 Task: Update a ticket to a specialized team for handling inquiries related to data migration.
Action: Mouse moved to (220, 328)
Screenshot: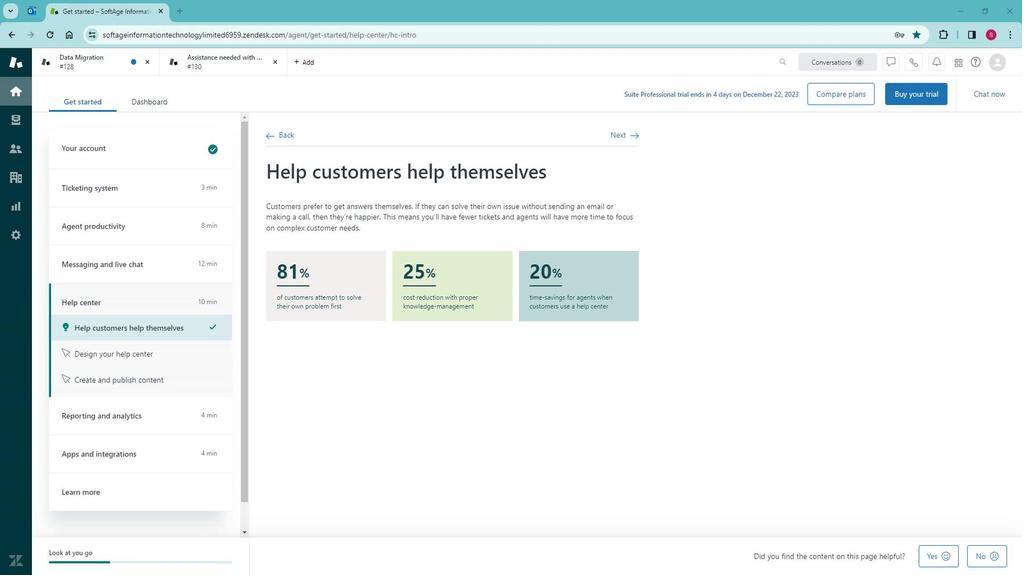 
Action: Mouse pressed left at (220, 328)
Screenshot: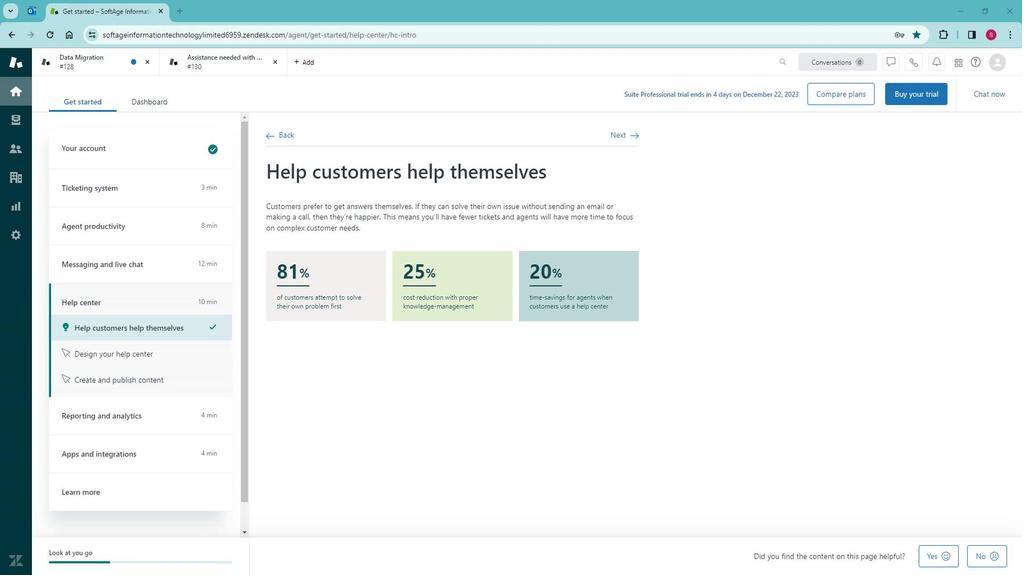 
Action: Mouse moved to (220, 328)
Screenshot: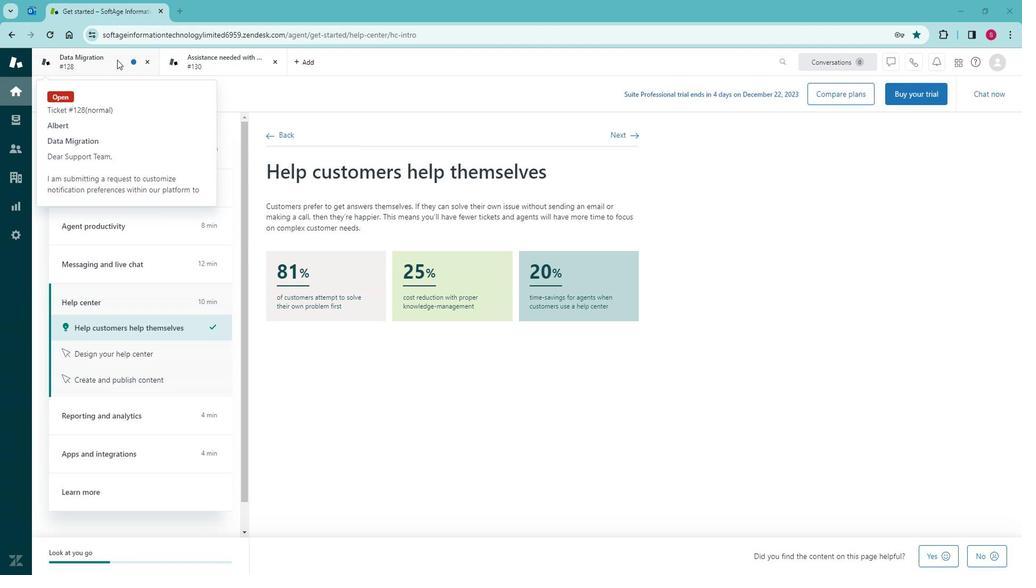 
Action: Mouse pressed left at (220, 328)
Screenshot: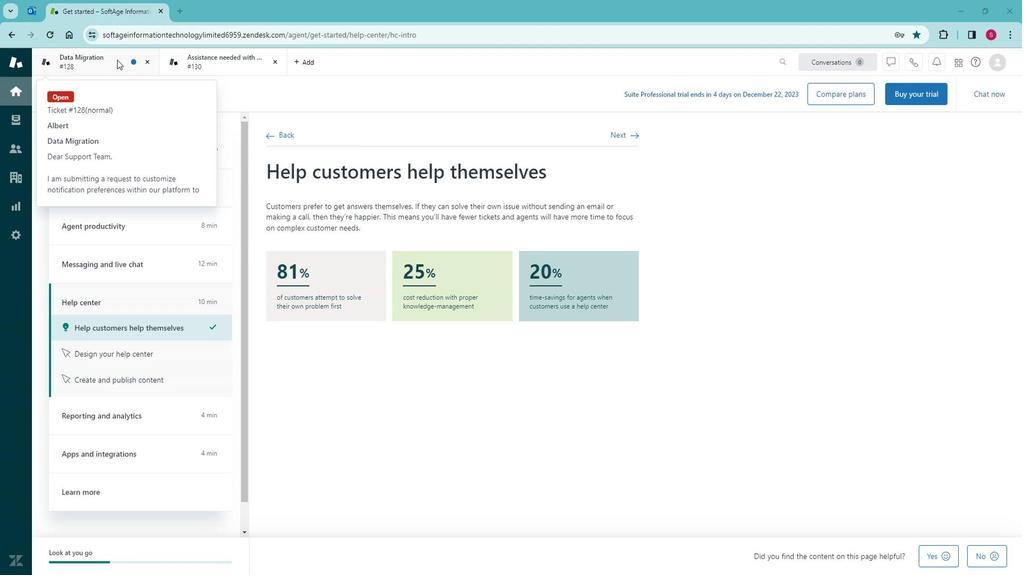 
Action: Mouse moved to (220, 335)
Screenshot: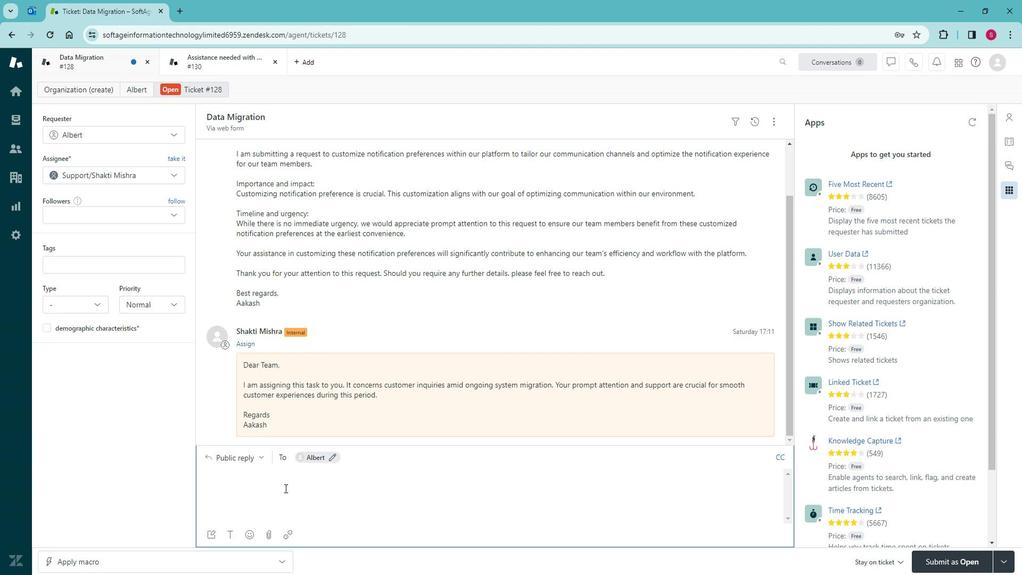 
Action: Mouse pressed left at (220, 335)
Screenshot: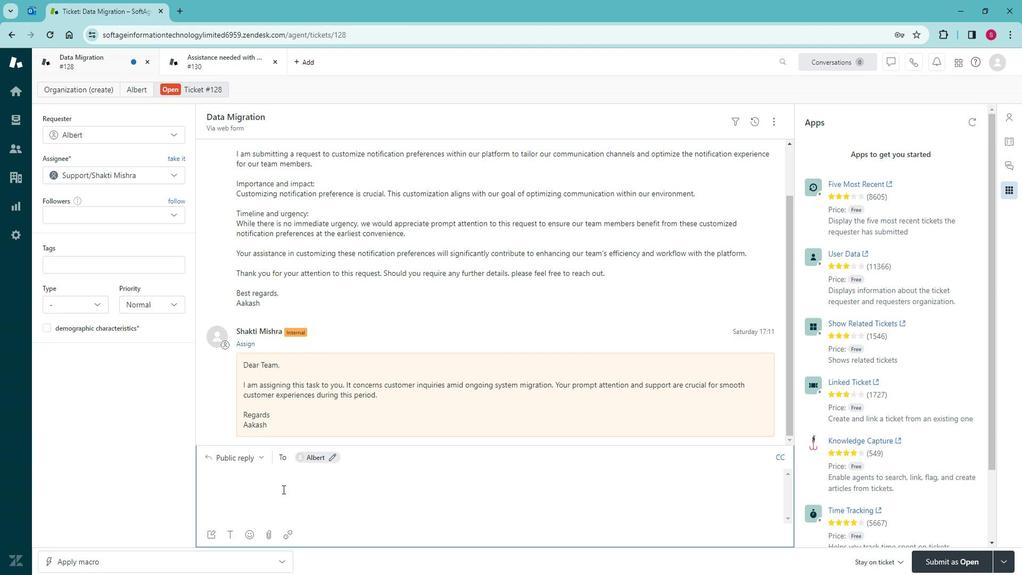 
Action: Mouse moved to (220, 332)
Screenshot: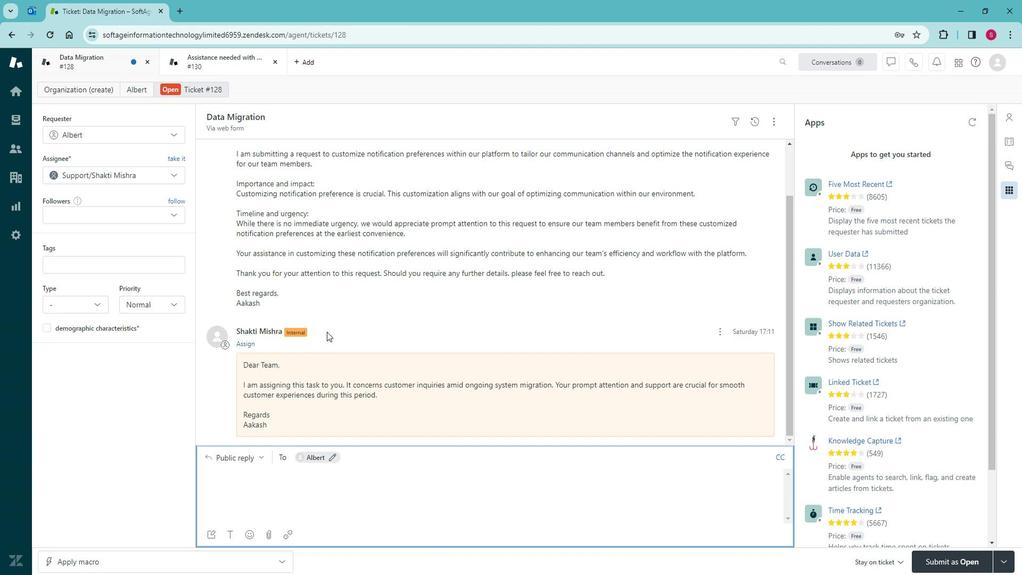 
Action: Key pressed <Key.caps_lock>H<Key.caps_lock>i<Key.space><Key.caps_lock>S<Key.caps_lock><Key.backspace><Key.caps_lock><Key.backspace><Key.backspace><Key.backspace>D<Key.caps_lock>er<Key.space><Key.backspace><Key.backspace>ar<Key.space>support<Key.space>team,<Key.enter><Key.caps_lock><Key.enter>I<Key.caps_lock><Key.space>hpe<Key.space>this<Key.space>message<Key.space>wi<Key.backspace><Key.backspace>finds<Key.space>you<Key.space>well.<Key.space>
Screenshot: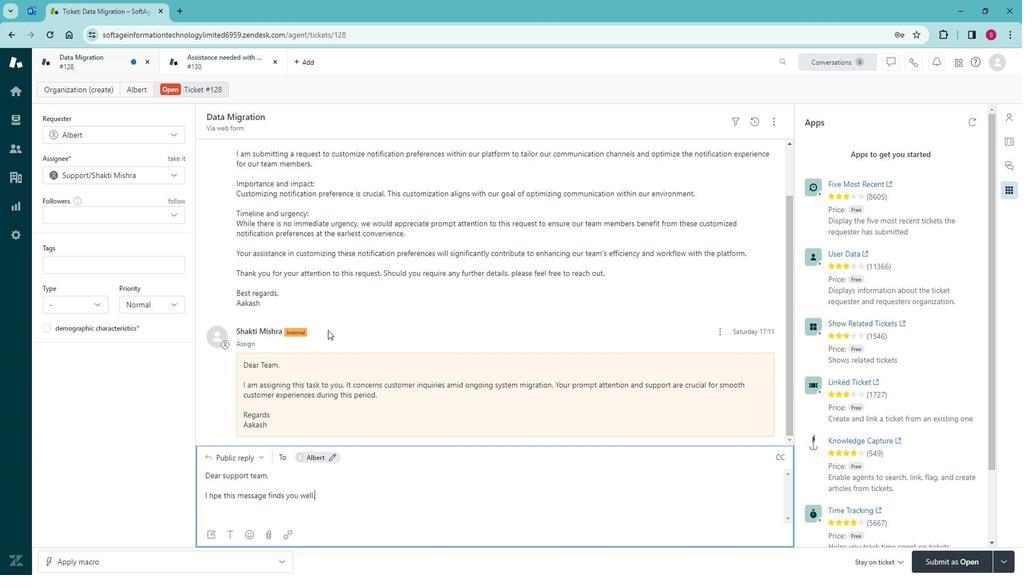 
Action: Mouse moved to (220, 335)
Screenshot: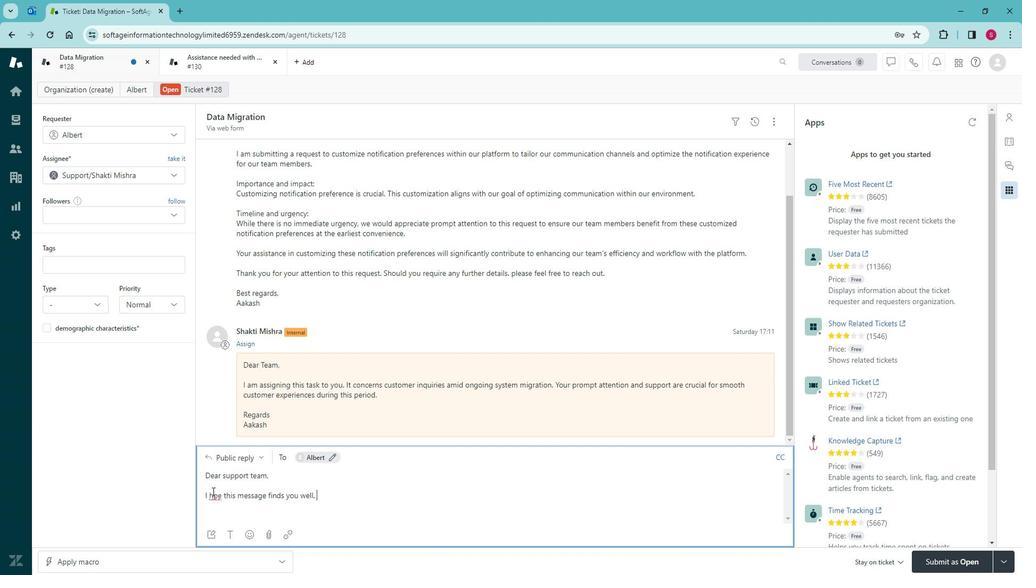 
Action: Mouse pressed left at (220, 335)
Screenshot: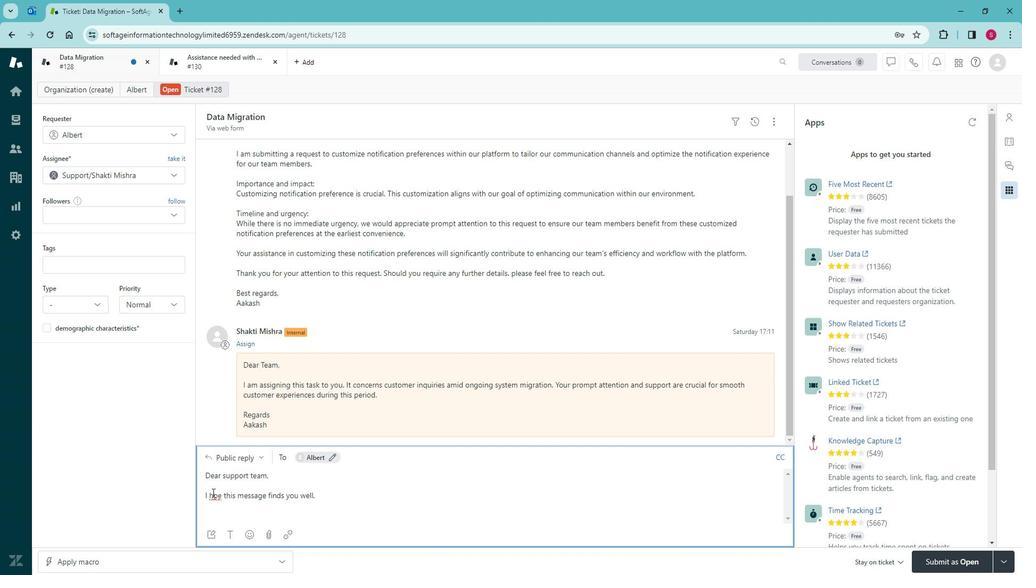 
Action: Mouse moved to (220, 336)
Screenshot: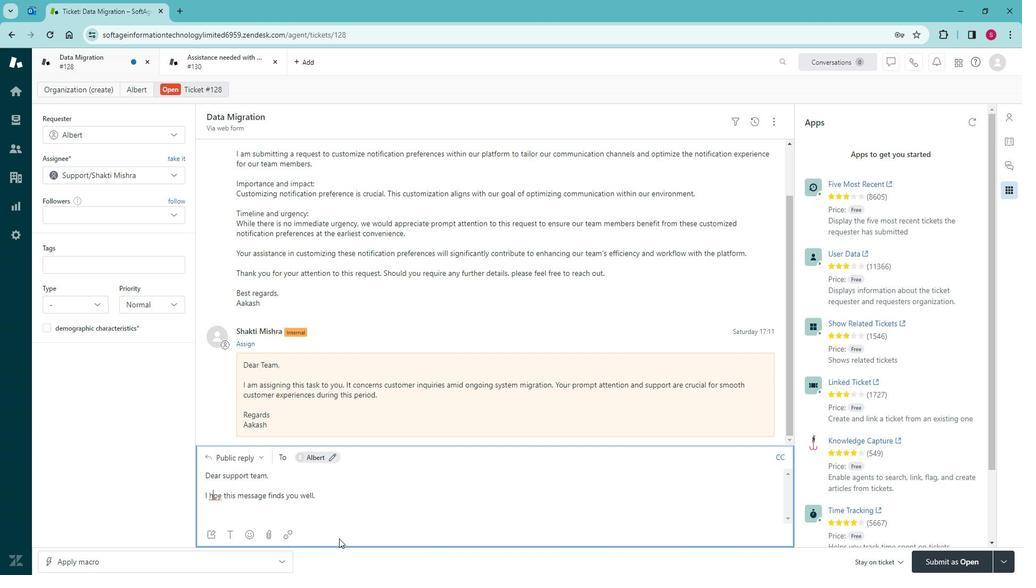 
Action: Key pressed o
Screenshot: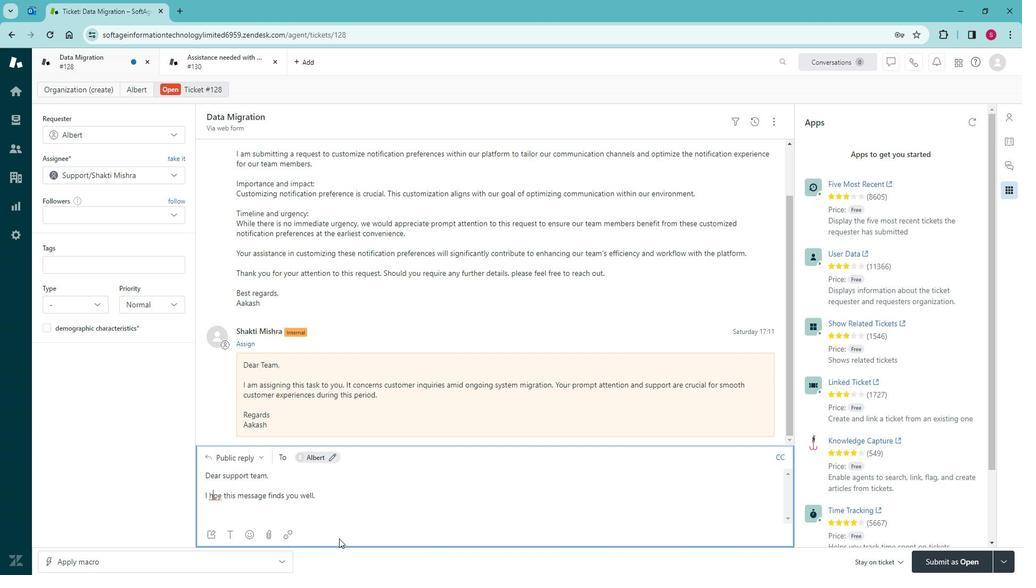 
Action: Mouse moved to (220, 335)
Screenshot: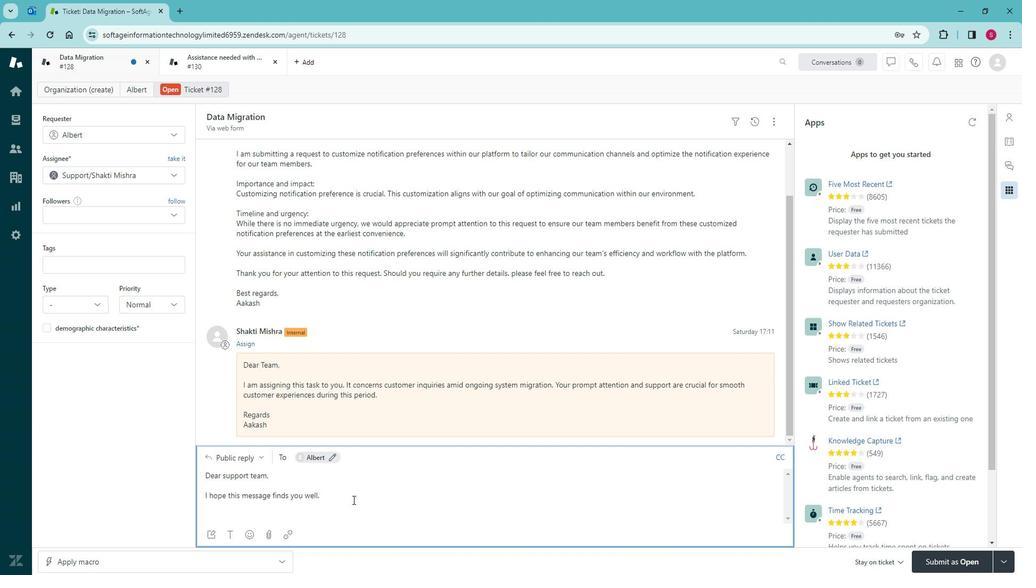 
Action: Mouse pressed left at (220, 335)
Screenshot: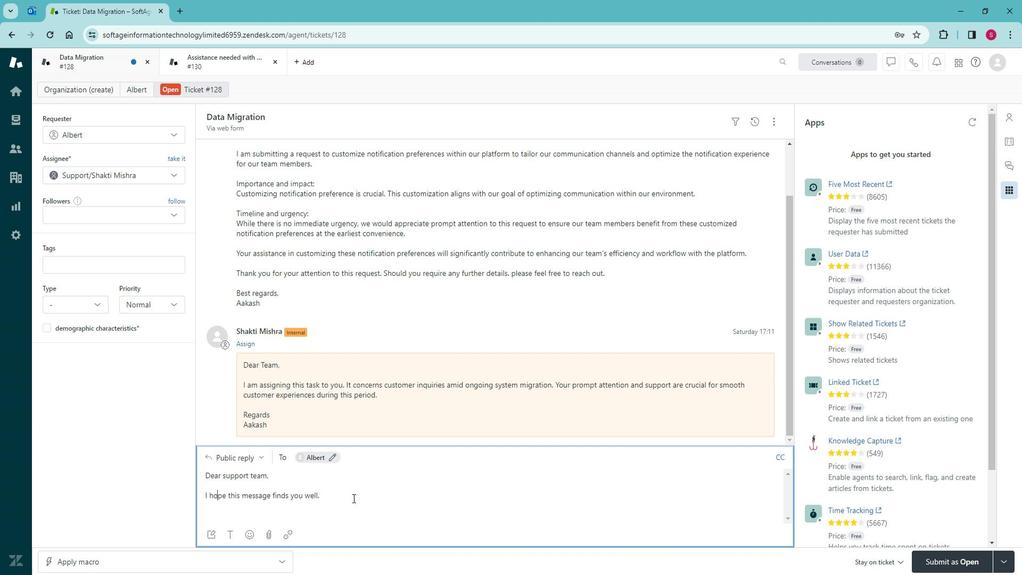 
Action: Mouse moved to (220, 335)
Screenshot: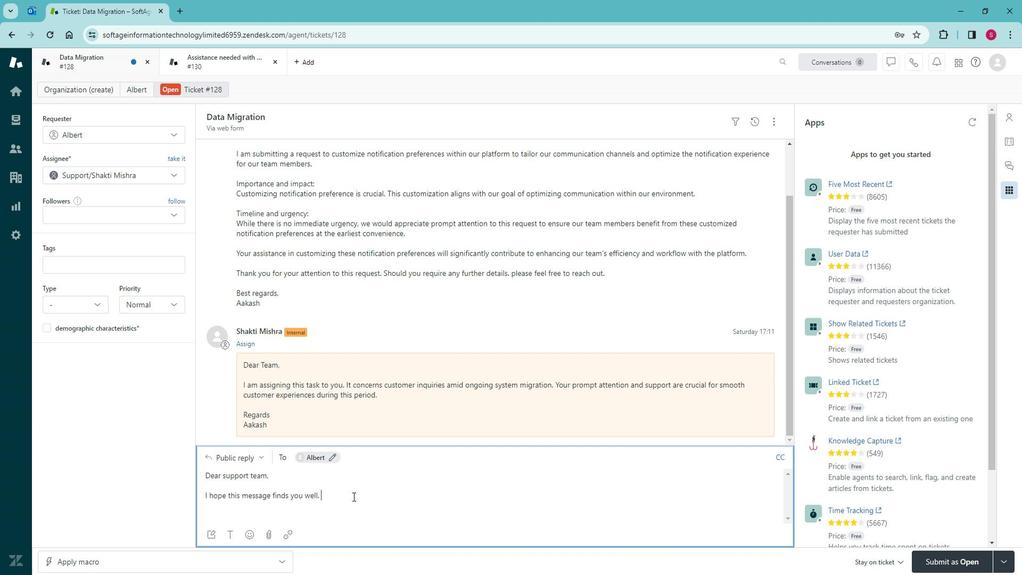 
Action: Key pressed <Key.caps_lock>I<Key.caps_lock><Key.space>waned<Key.backspace><Key.backspace>ted<Key.space>t<Key.space><Key.backspace>o<Key.space>inform<Key.space>you<Key.space>that<Key.space><Key.caps_lock>I<Key.caps_lock><Key.space>assigned<Key.space>the<Key.space>recent<Key.space>data<Key.space>migration<Key.space>inquiry<Key.space>to<Key.space>yo<Key.backspace><Key.backspace>our<Key.space>ssp<Key.backspace><Key.backspace><Key.backspace>specialized<Key.space>team.<Key.space><Key.caps_lock>T<Key.caps_lock>her<Key.space>are<Key.space>well-versed<Key.space>in<Key.space>handling<Key.space>such<Key.space>sa<Key.backspace><Key.backspace>casee<Key.backspace>s<Key.space>and<Key.space>will<Key.space>be<Key.space>in<Key.space>toud<Key.backspace>hc<Key.space><Key.backspace><Key.backspace><Key.backspace>ch<Key.space>with<Key.space>teh<Key.space><Key.backspace><Key.backspace><Key.backspace>he<Key.space>customer<Key.space>promptly.<Key.enter><Key.enter><Key.caps_lock>BES<Key.backspace><Key.backspace><Key.caps_lock>est<Key.space>regards,<Key.enter><Key.caps_lock>A<Key.caps_lock>akash
Screenshot: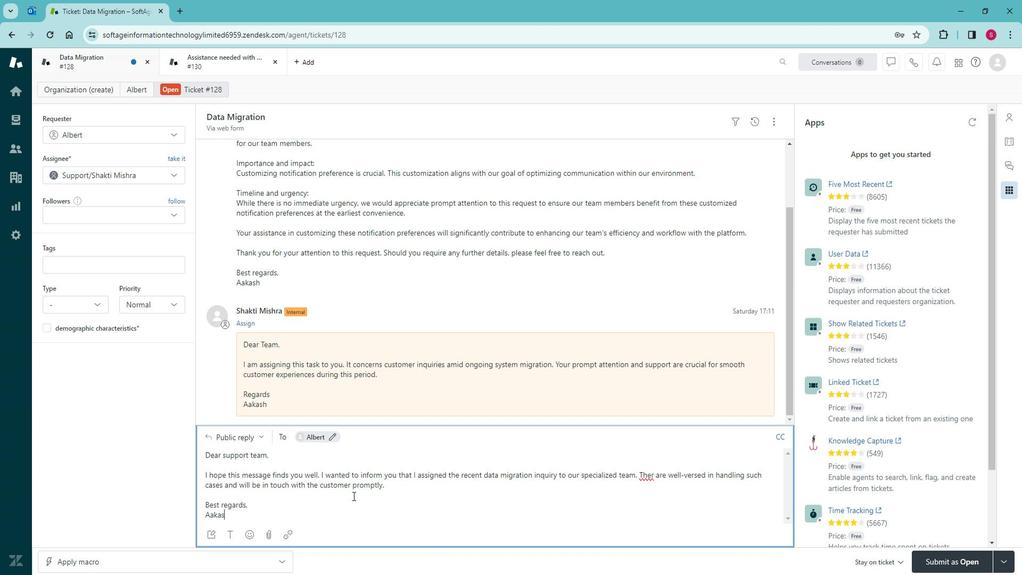 
Action: Mouse moved to (220, 335)
Screenshot: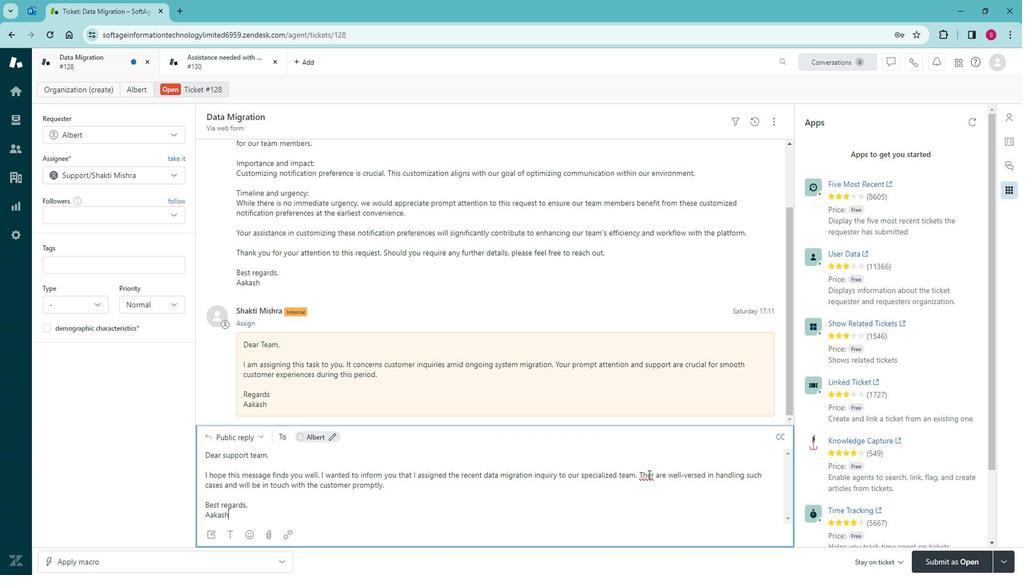 
Action: Mouse pressed right at (220, 335)
Screenshot: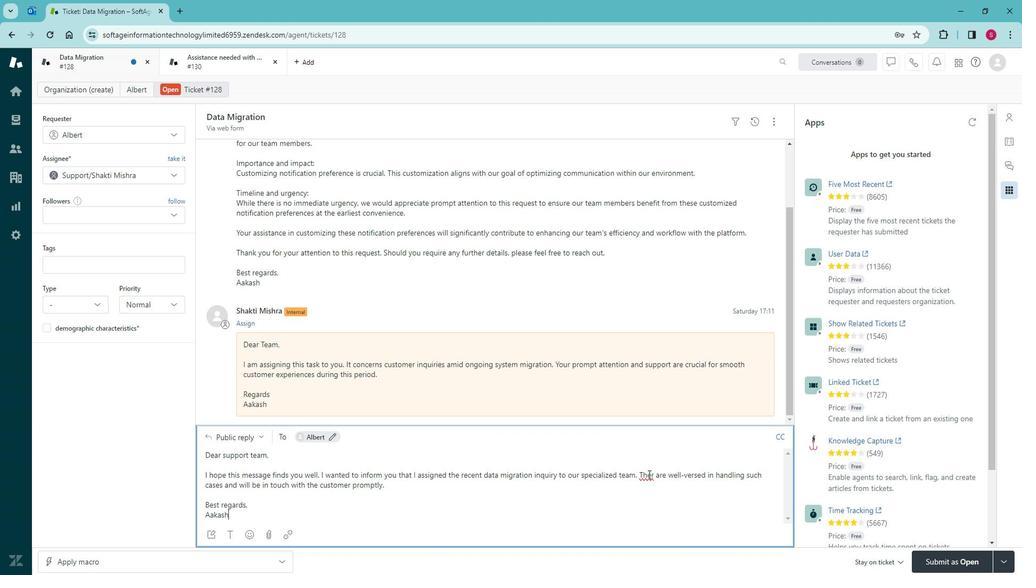 
Action: Mouse moved to (220, 335)
Screenshot: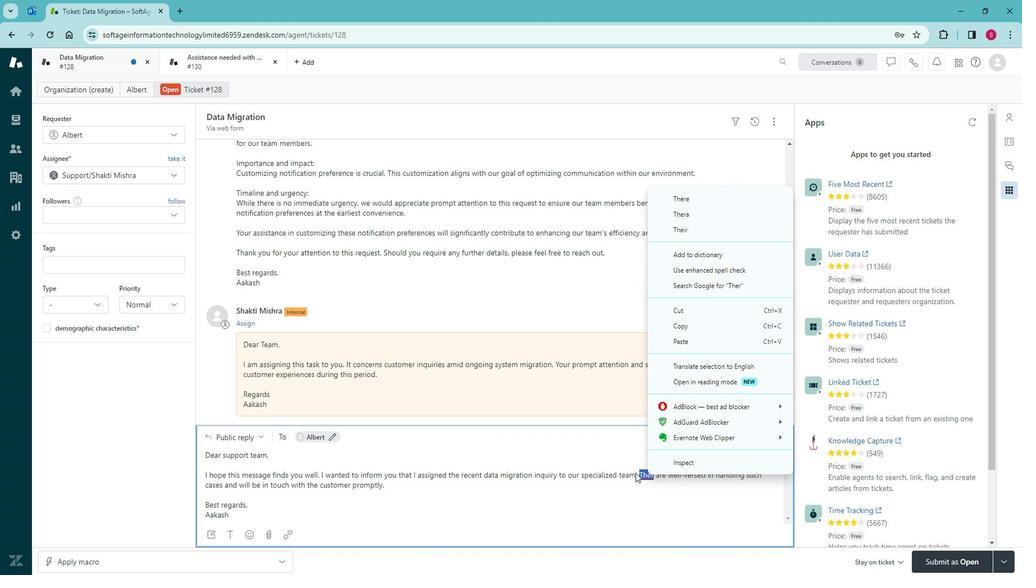
Action: Mouse pressed left at (220, 335)
Screenshot: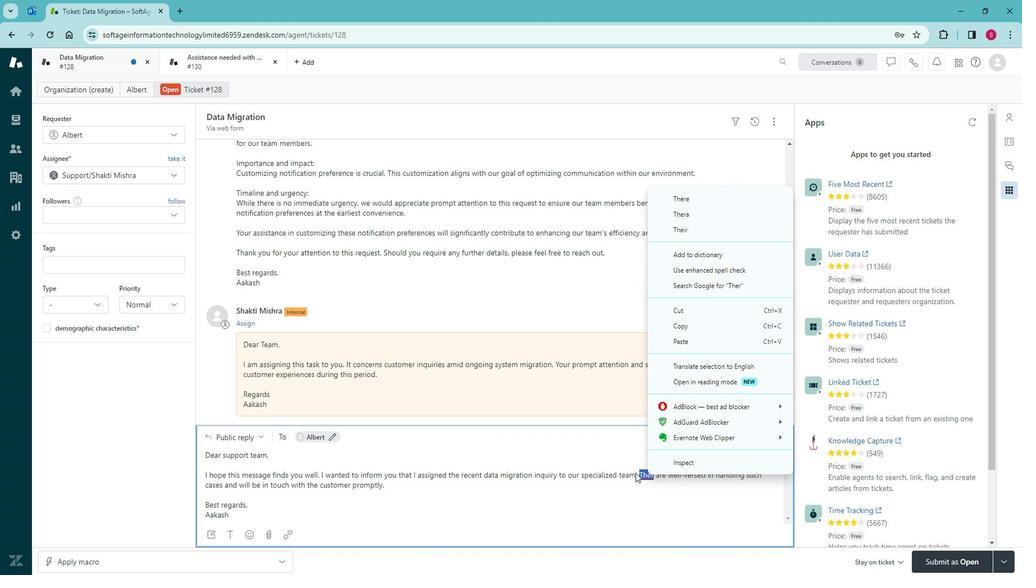 
Action: Mouse moved to (220, 335)
Screenshot: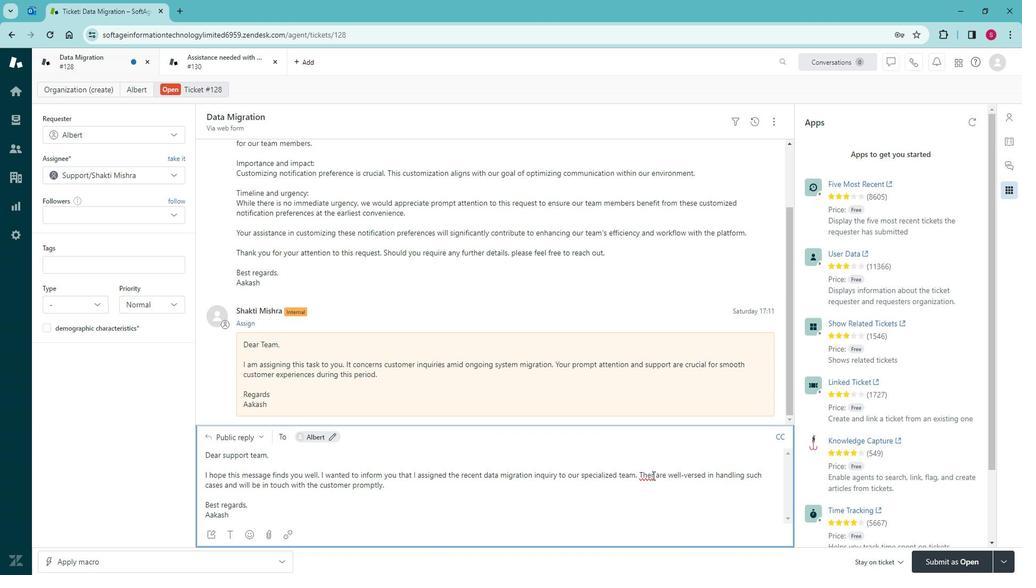 
Action: Mouse pressed left at (220, 335)
Screenshot: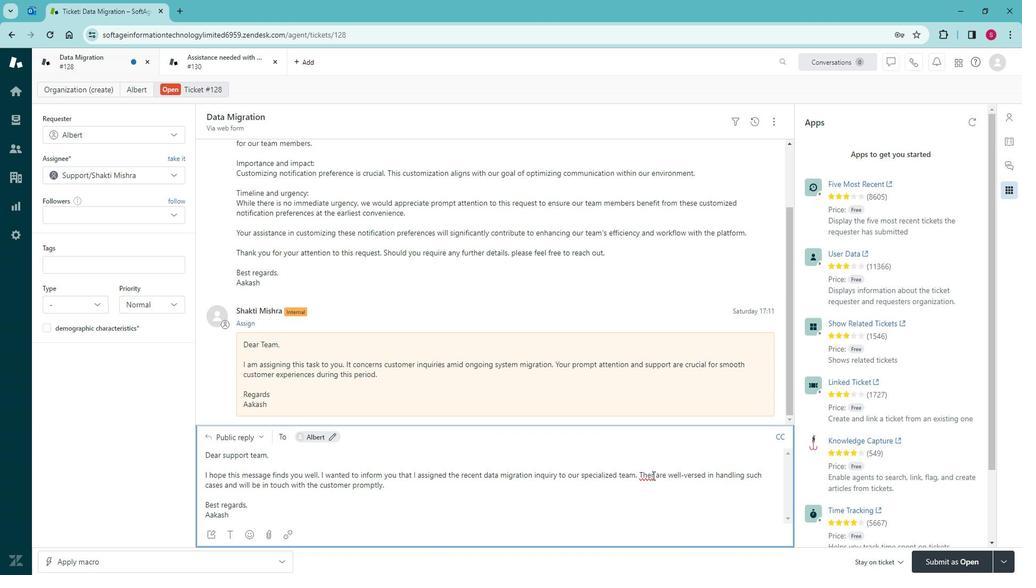 
Action: Mouse moved to (220, 335)
Screenshot: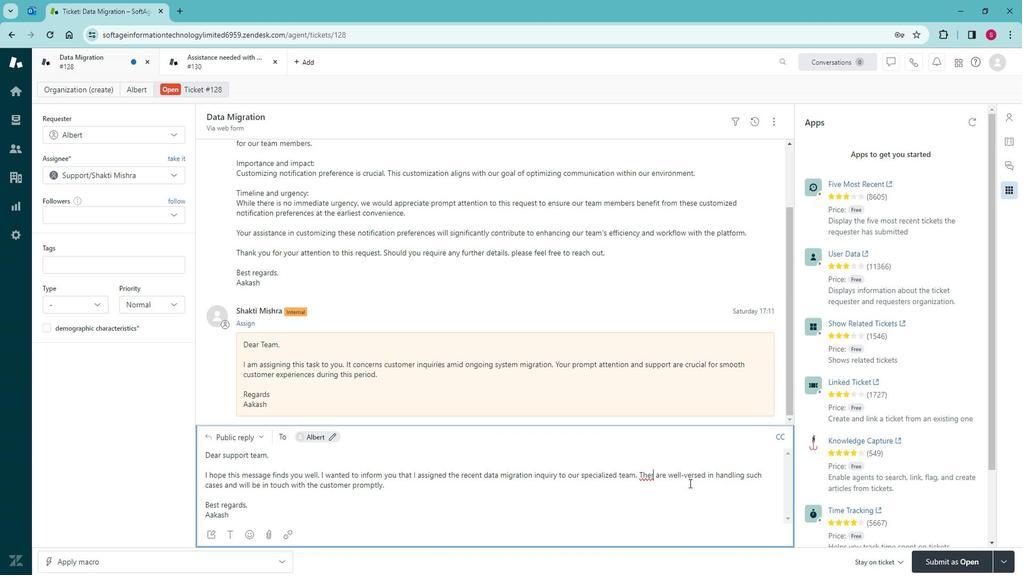 
Action: Key pressed <Key.backspace>t<Key.backspace>y
Screenshot: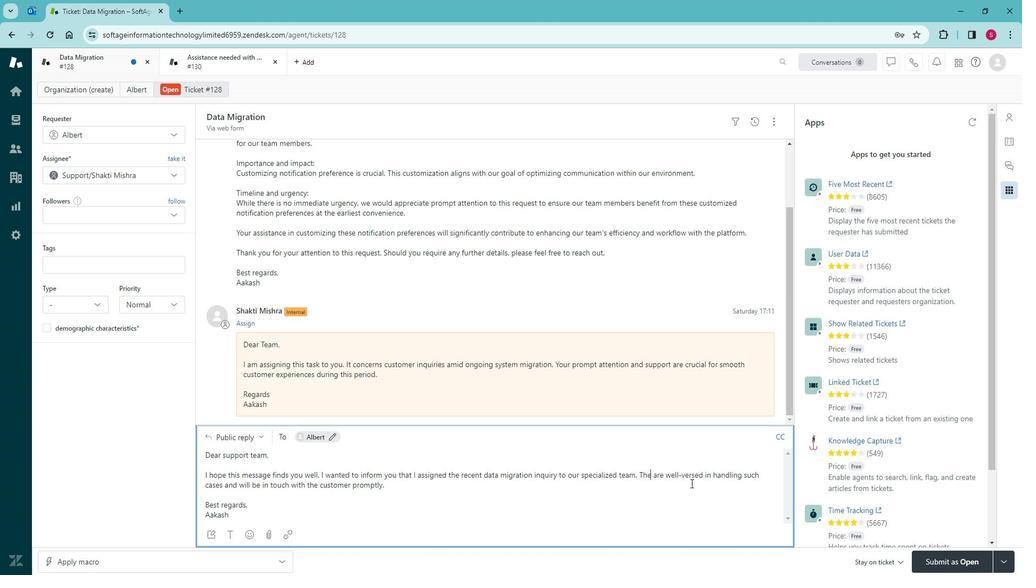 
Action: Mouse moved to (220, 334)
Screenshot: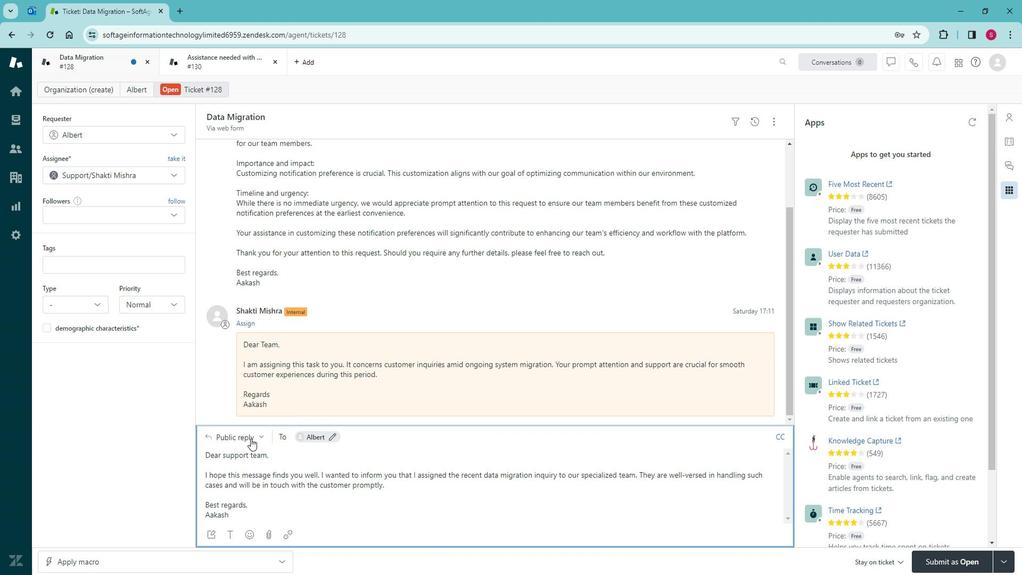
Action: Mouse pressed left at (220, 334)
Screenshot: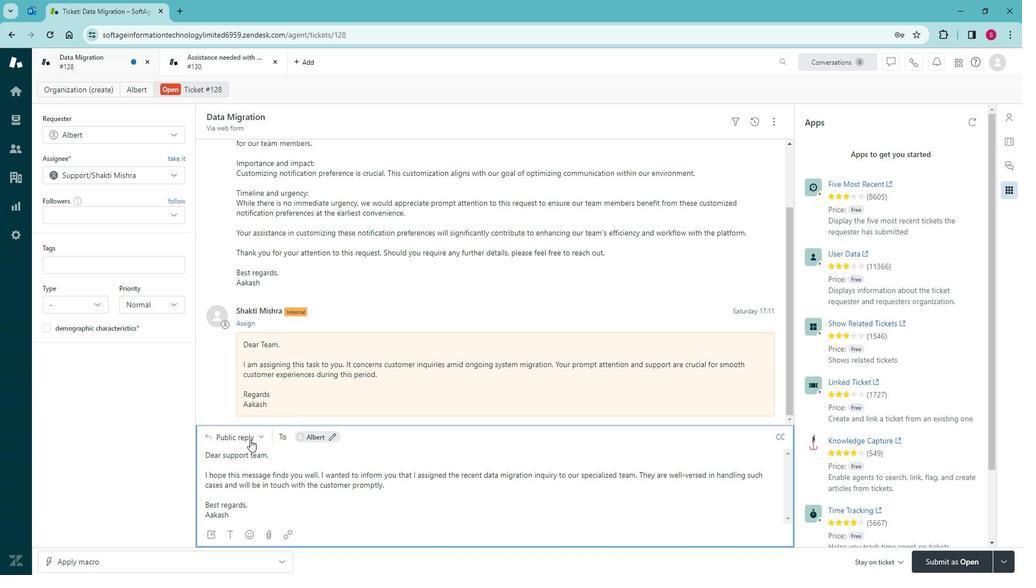 
Action: Mouse moved to (220, 333)
Screenshot: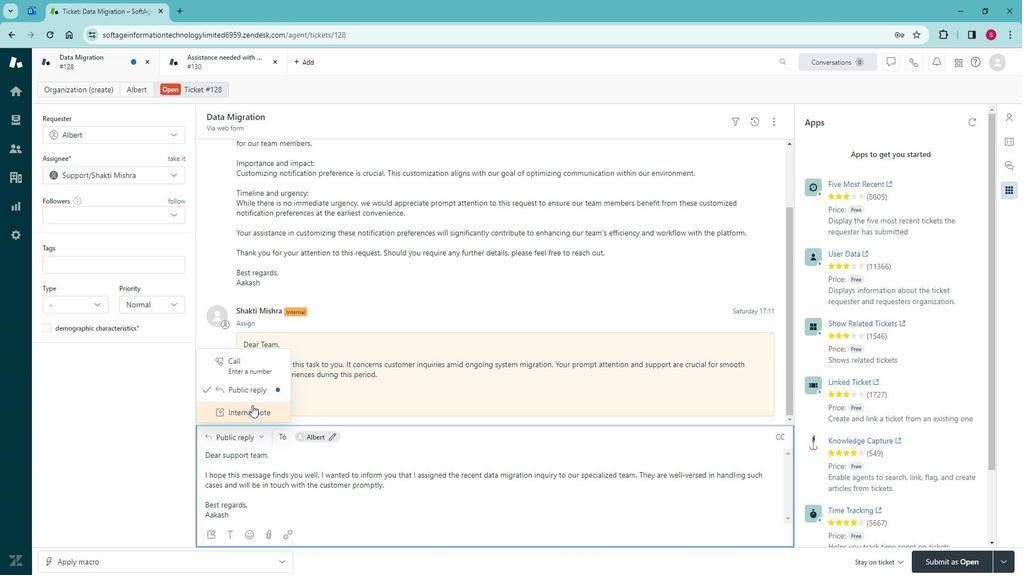
Action: Mouse pressed left at (220, 333)
Screenshot: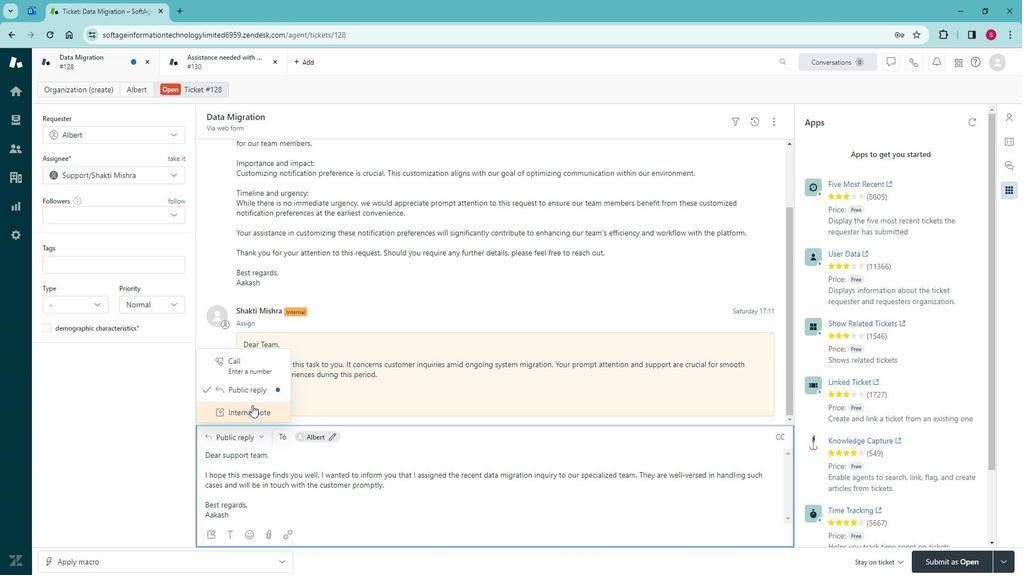 
Action: Mouse moved to (221, 336)
Screenshot: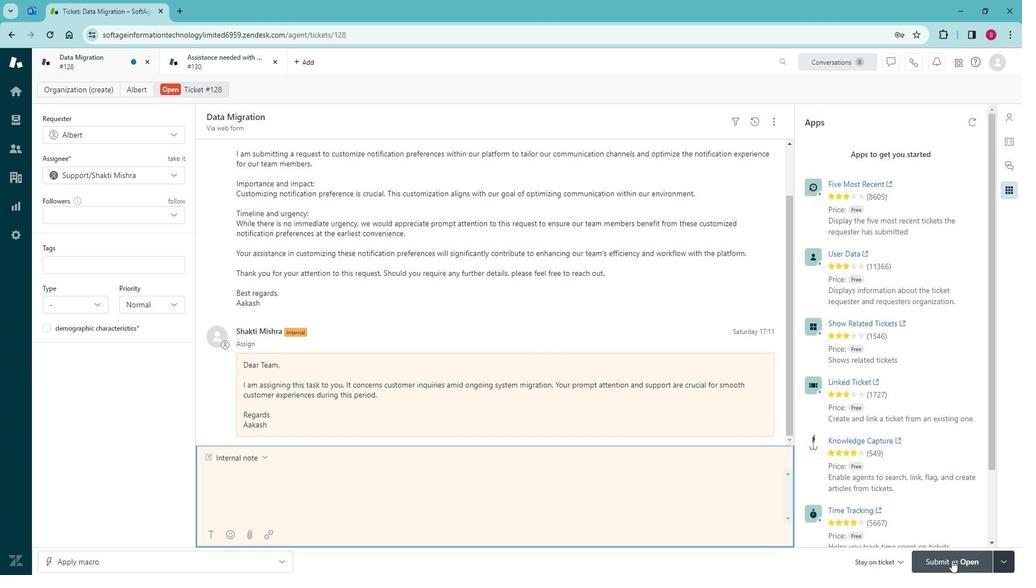 
Action: Mouse pressed left at (221, 336)
Screenshot: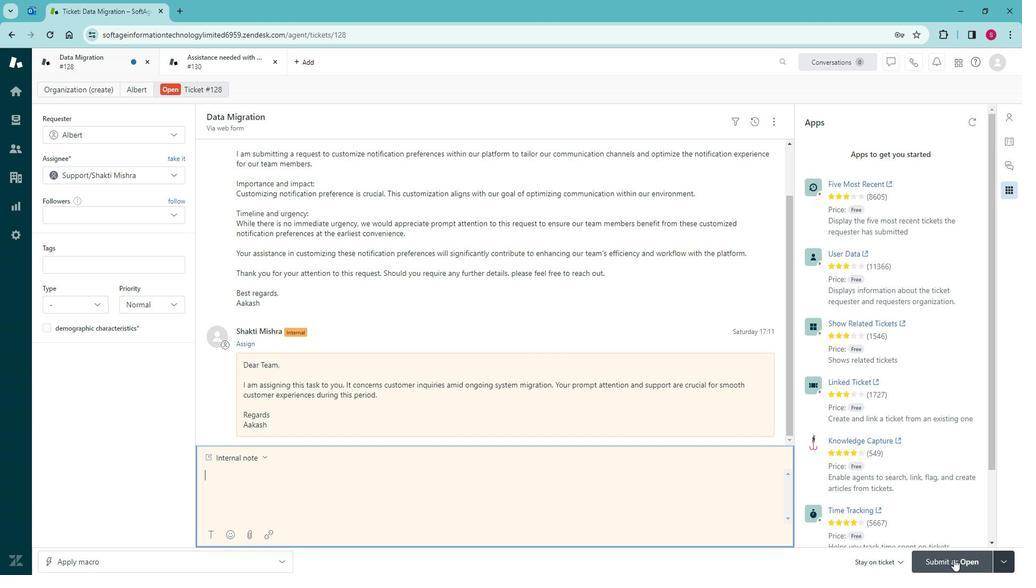 
Action: Mouse moved to (220, 334)
Screenshot: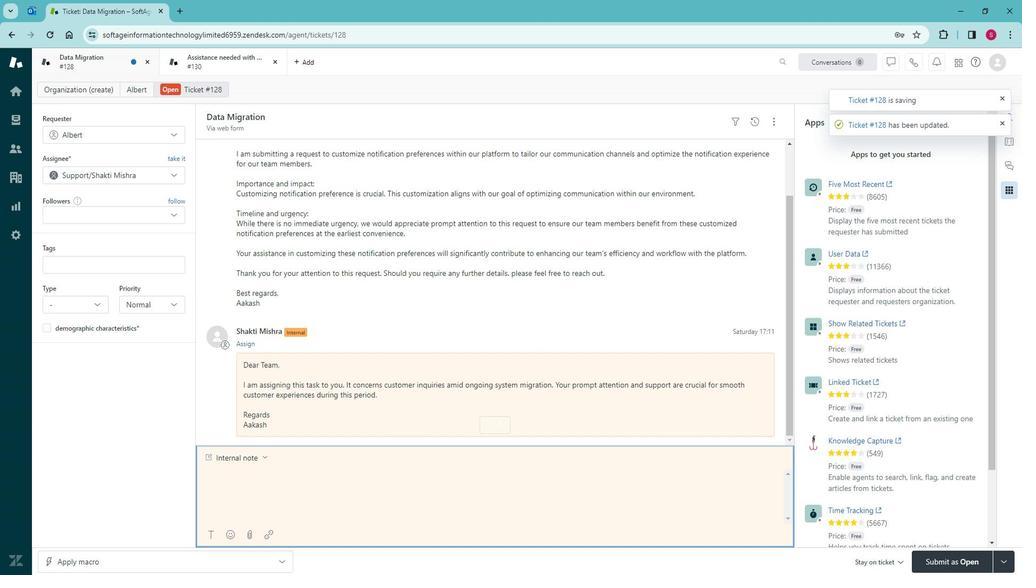 
Action: Mouse pressed left at (220, 334)
Screenshot: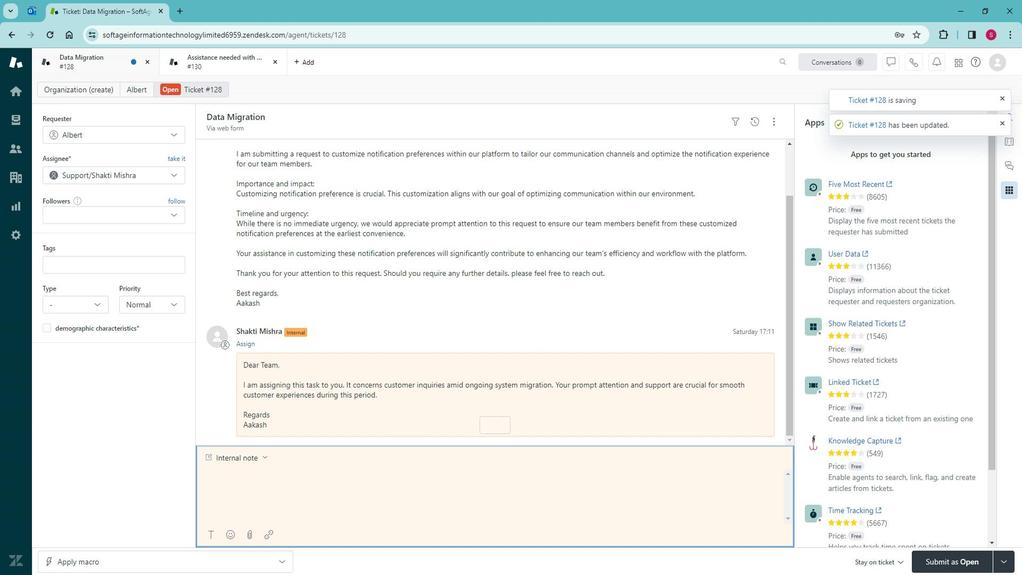 
Action: Mouse moved to (220, 333)
Screenshot: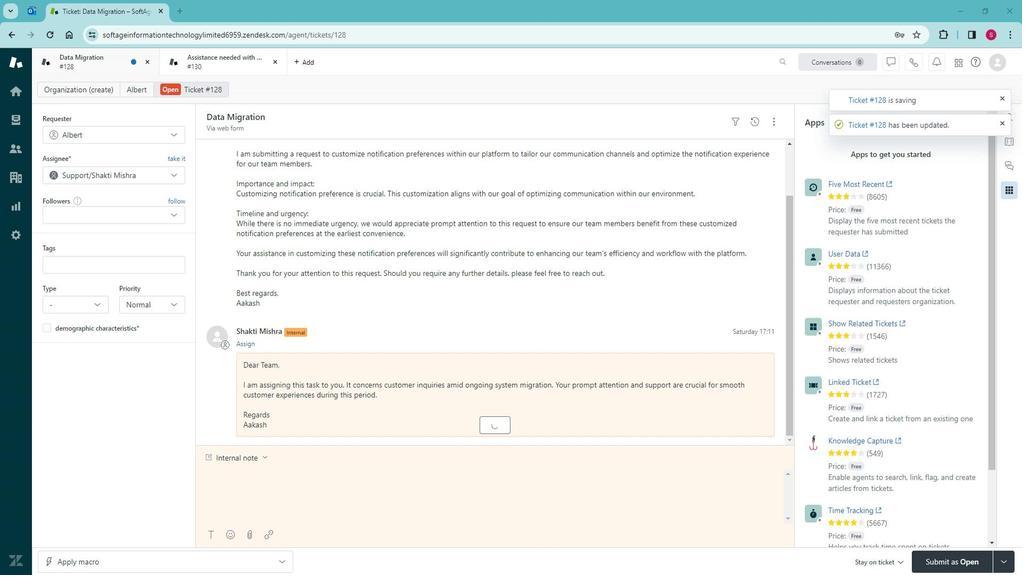 
Action: Mouse pressed left at (220, 333)
Screenshot: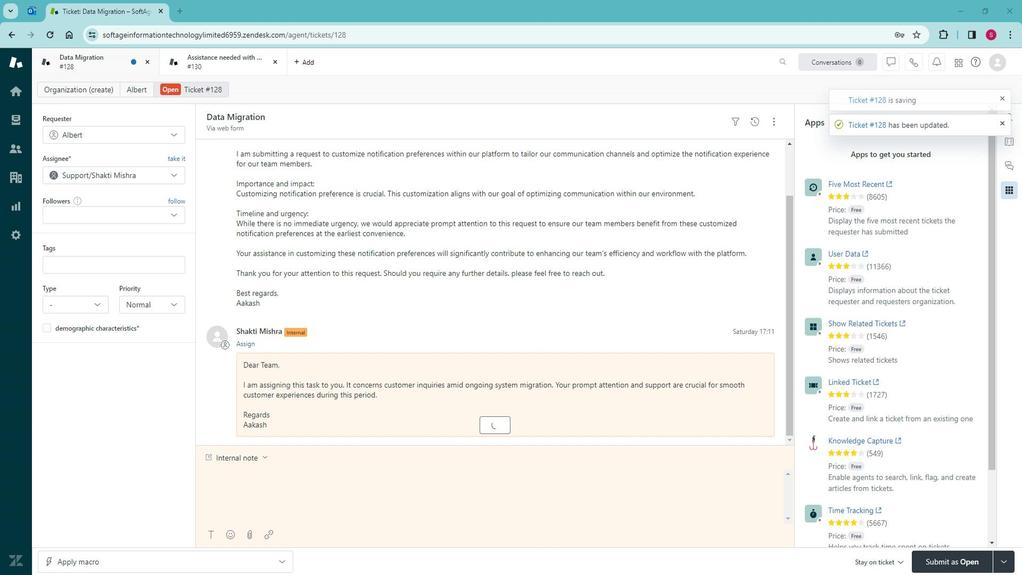 
Action: Mouse moved to (220, 331)
Screenshot: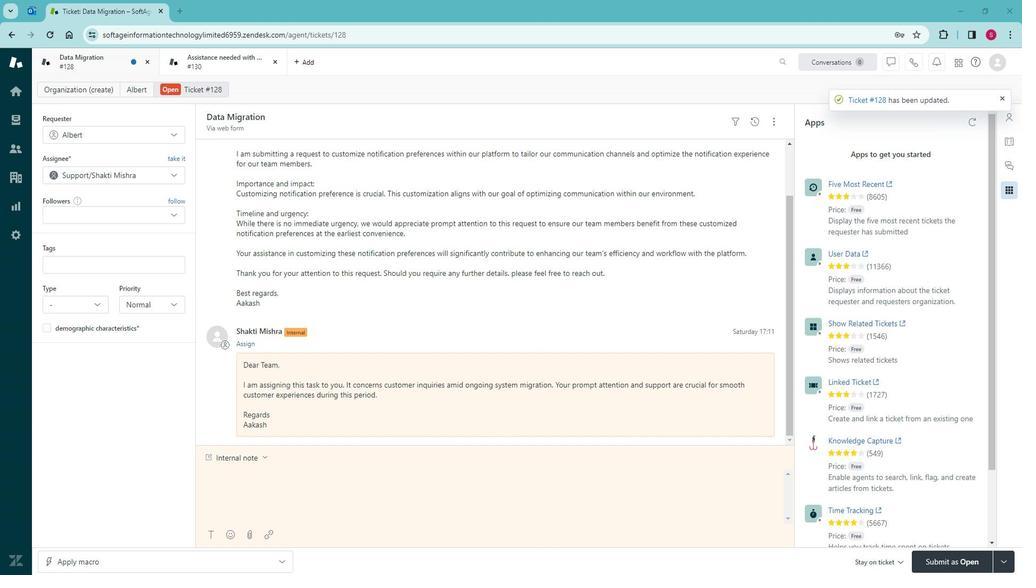 
Action: Mouse pressed left at (220, 331)
Screenshot: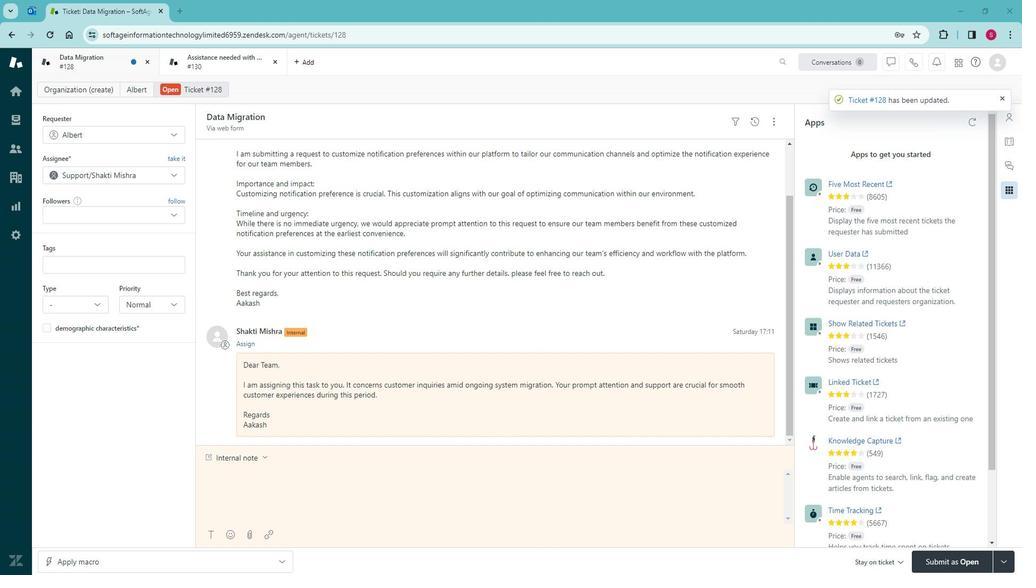 
